Task: Add Bonne Maman Lemon Curd to the cart.
Action: Mouse moved to (632, 247)
Screenshot: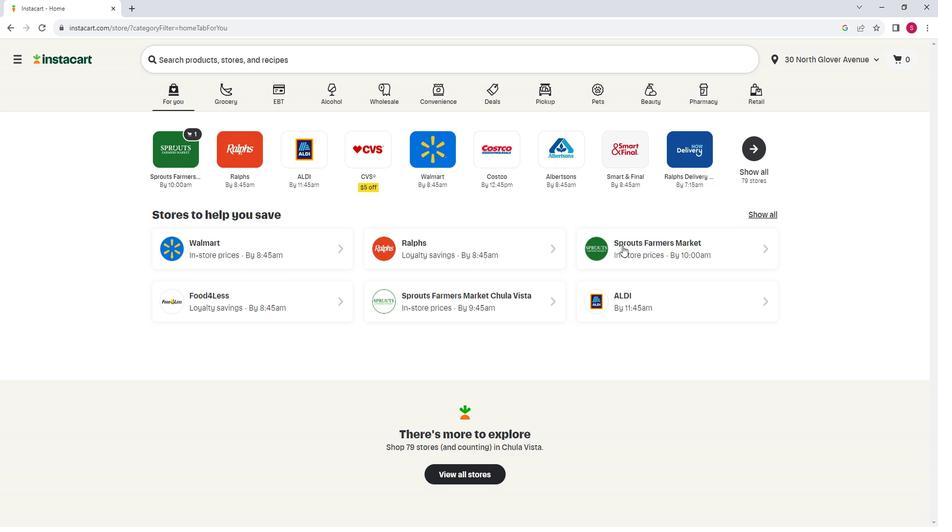 
Action: Mouse pressed left at (632, 247)
Screenshot: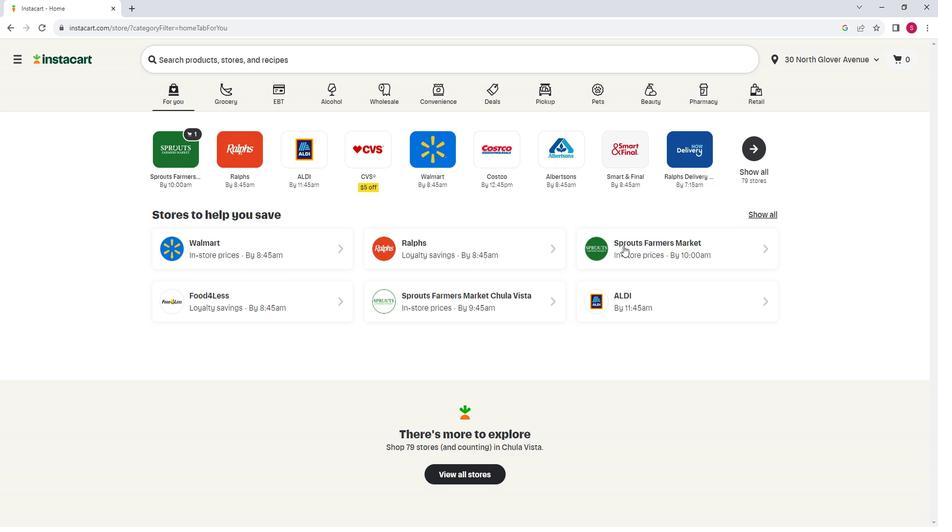 
Action: Mouse moved to (623, 249)
Screenshot: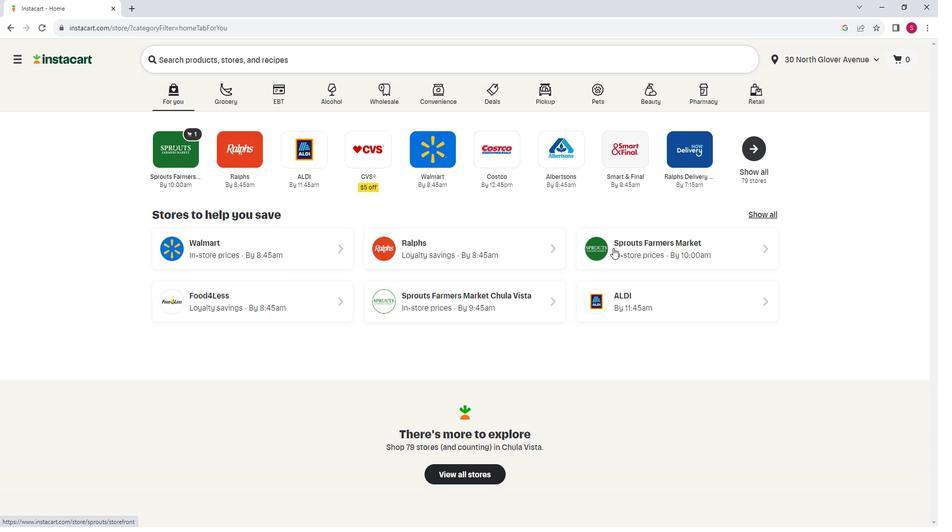 
Action: Mouse pressed left at (623, 249)
Screenshot: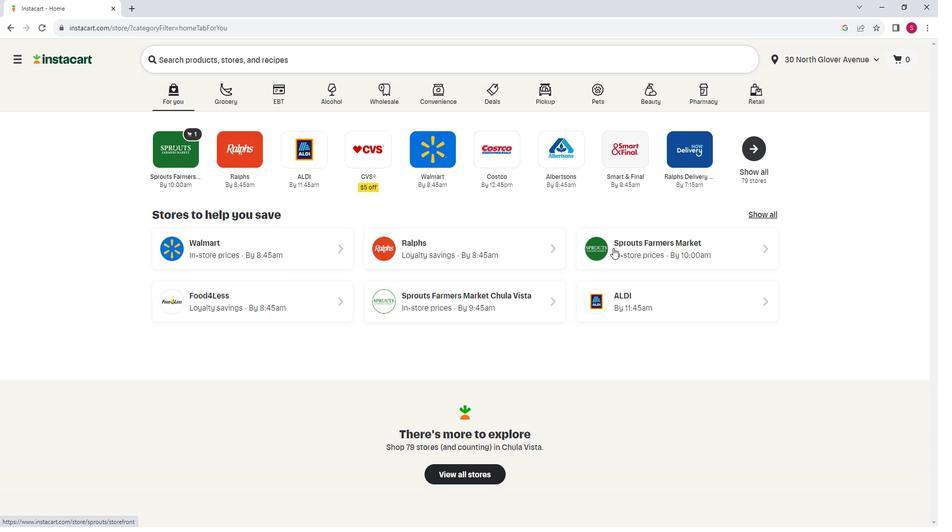 
Action: Mouse moved to (70, 344)
Screenshot: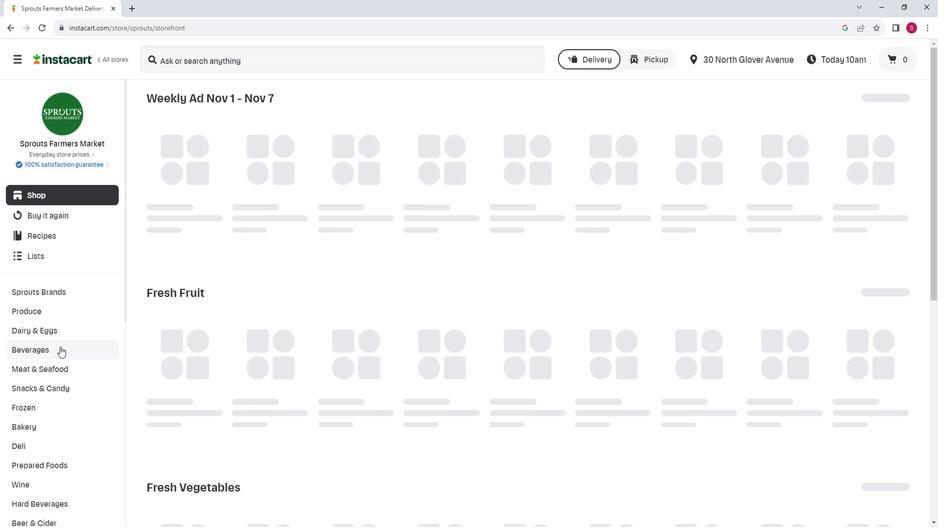 
Action: Mouse scrolled (70, 344) with delta (0, 0)
Screenshot: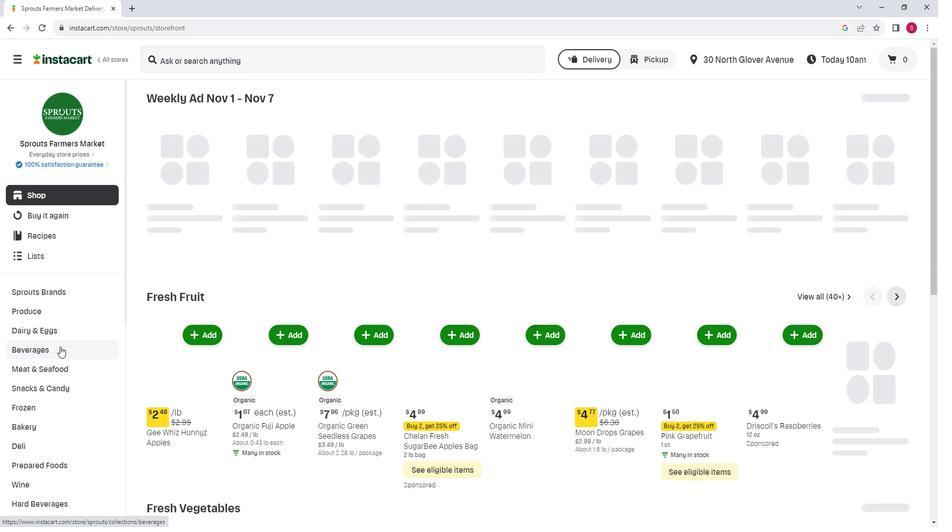 
Action: Mouse scrolled (70, 344) with delta (0, 0)
Screenshot: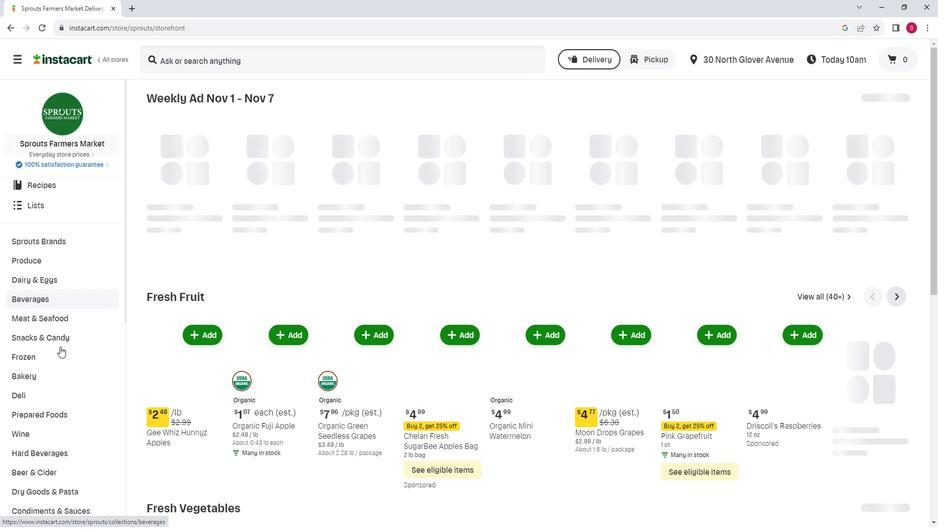 
Action: Mouse moved to (70, 361)
Screenshot: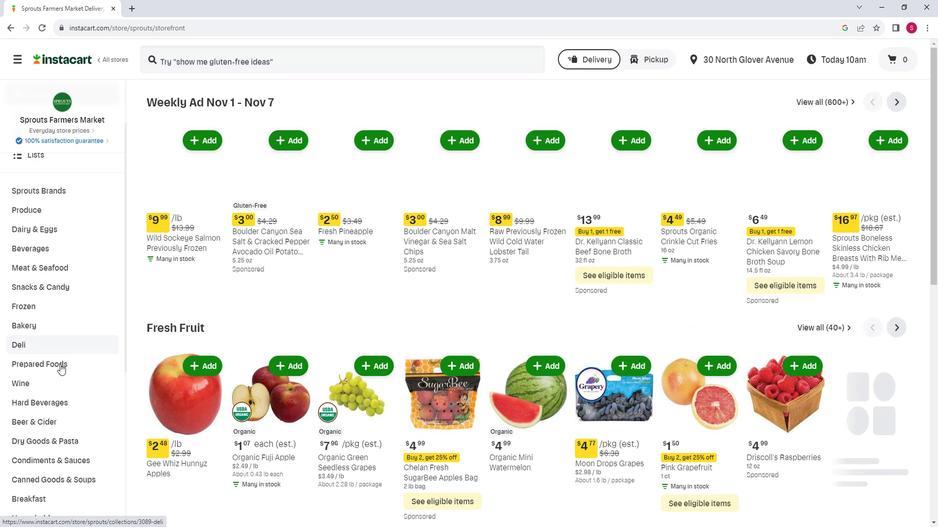 
Action: Mouse scrolled (70, 361) with delta (0, 0)
Screenshot: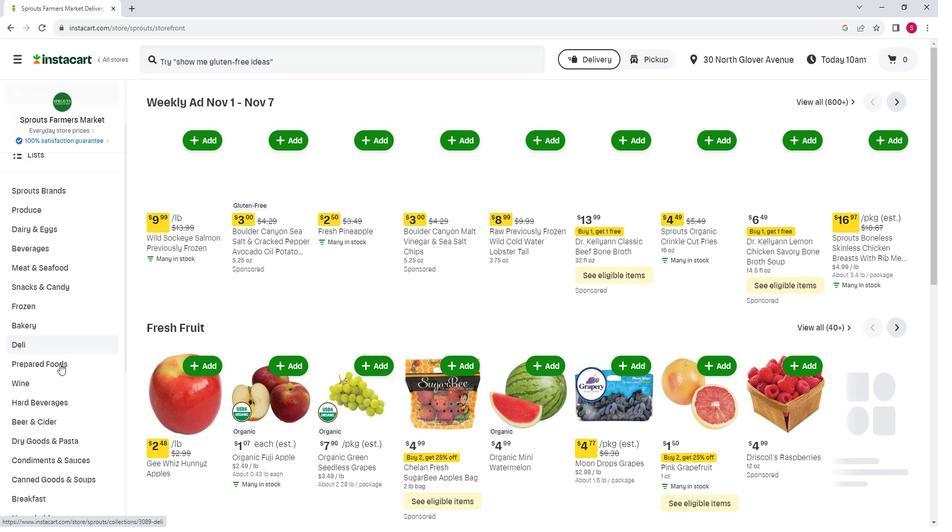 
Action: Mouse moved to (58, 433)
Screenshot: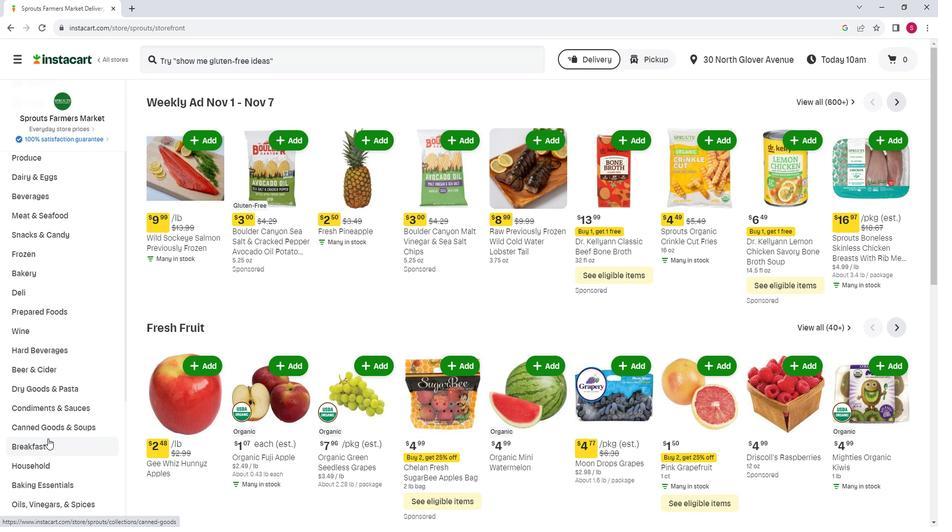 
Action: Mouse pressed left at (58, 433)
Screenshot: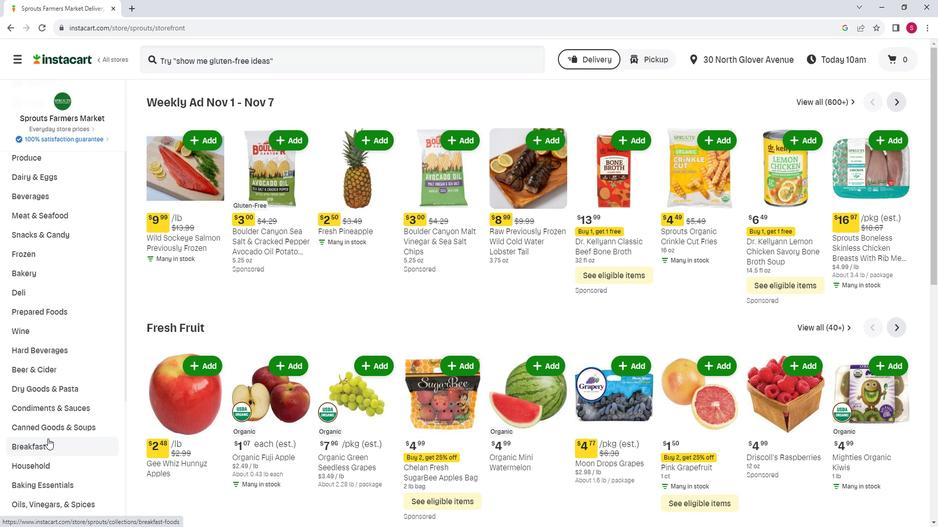 
Action: Mouse moved to (590, 127)
Screenshot: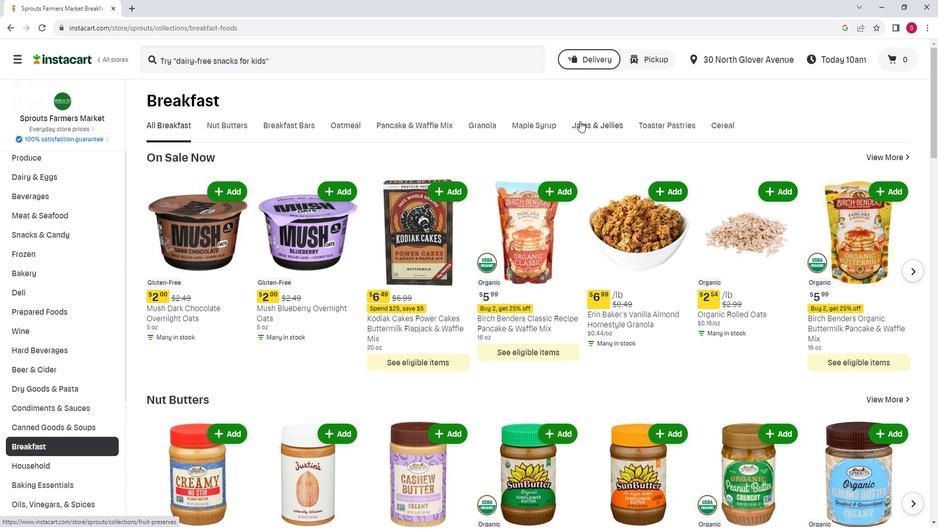 
Action: Mouse pressed left at (590, 127)
Screenshot: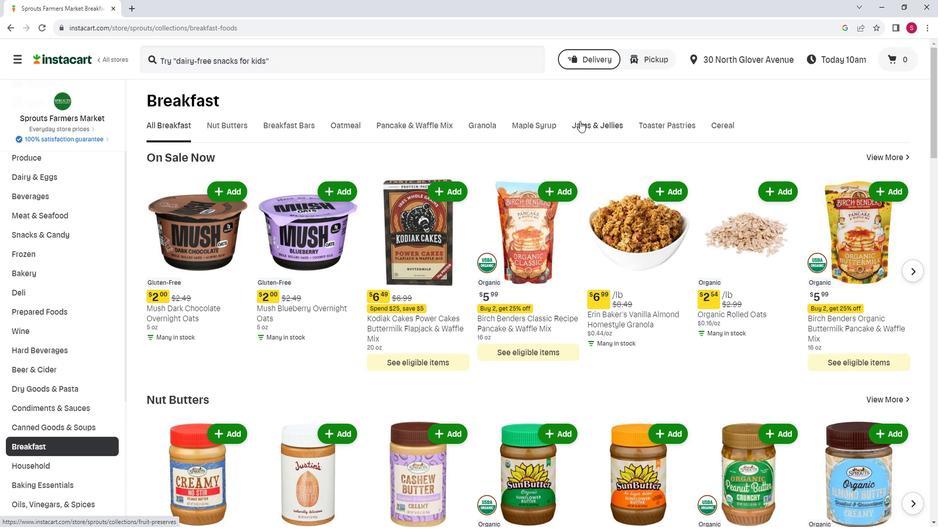 
Action: Mouse moved to (257, 176)
Screenshot: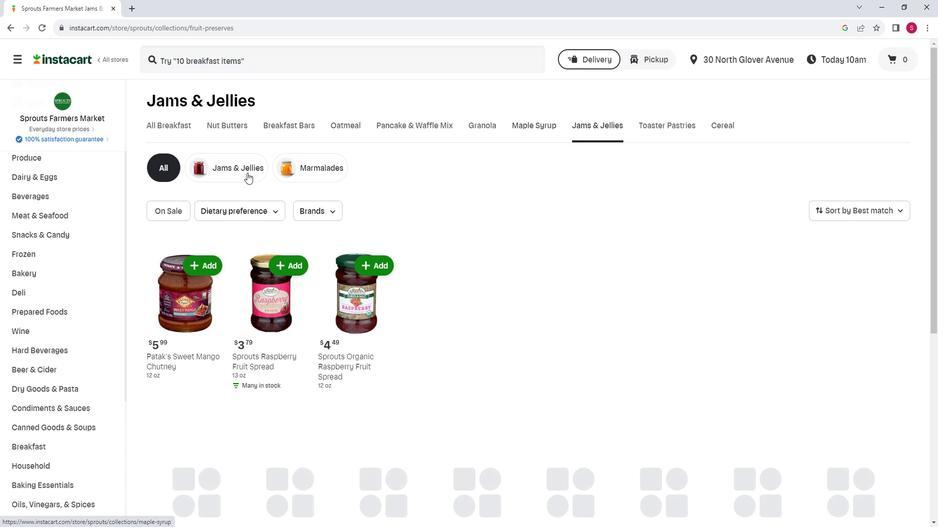 
Action: Mouse pressed left at (257, 176)
Screenshot: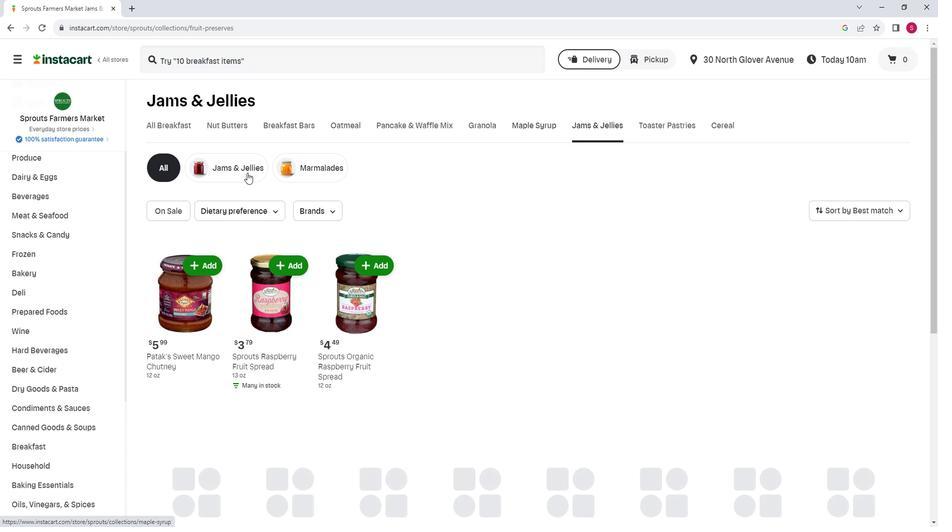 
Action: Mouse moved to (411, 187)
Screenshot: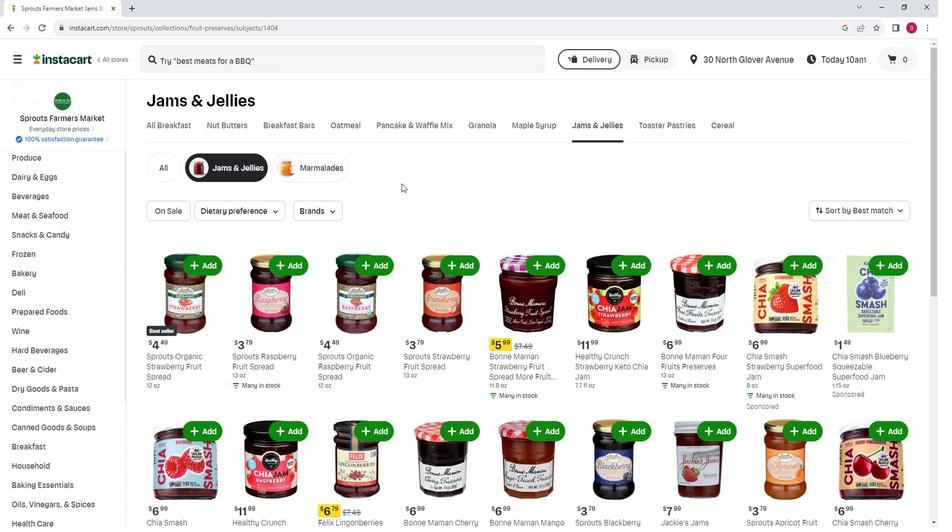 
Action: Mouse scrolled (411, 186) with delta (0, 0)
Screenshot: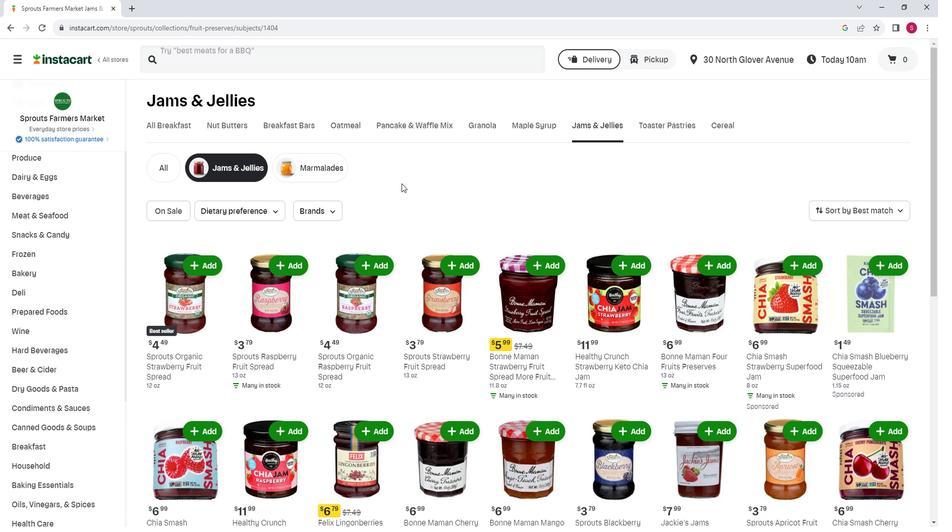 
Action: Mouse moved to (402, 225)
Screenshot: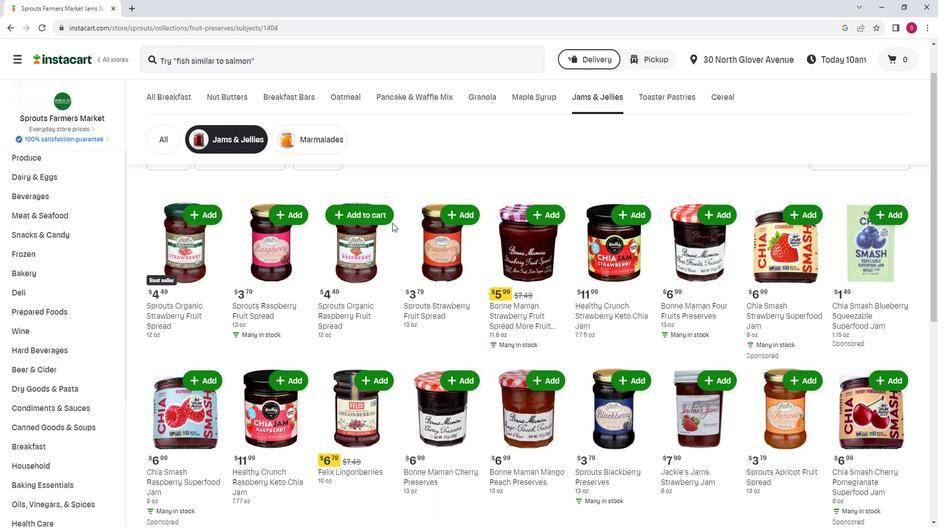 
Action: Mouse scrolled (402, 224) with delta (0, 0)
Screenshot: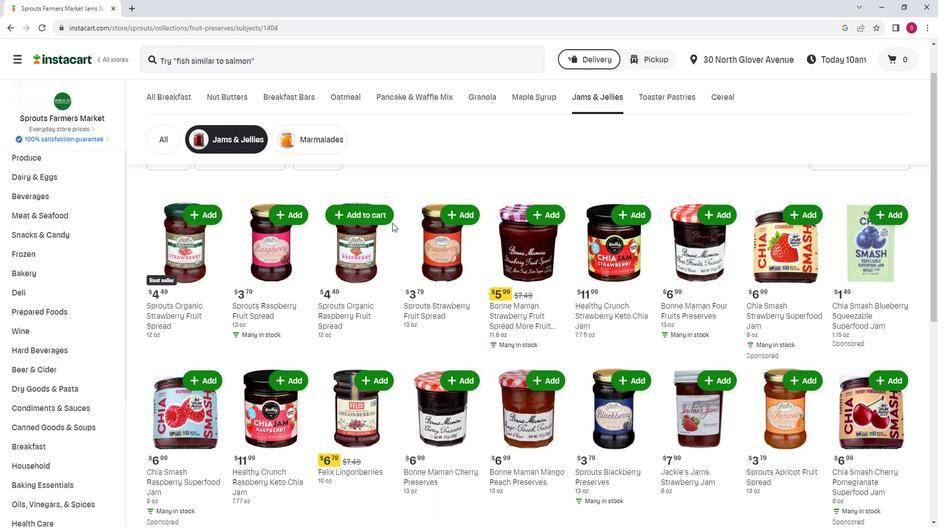 
Action: Mouse moved to (409, 229)
Screenshot: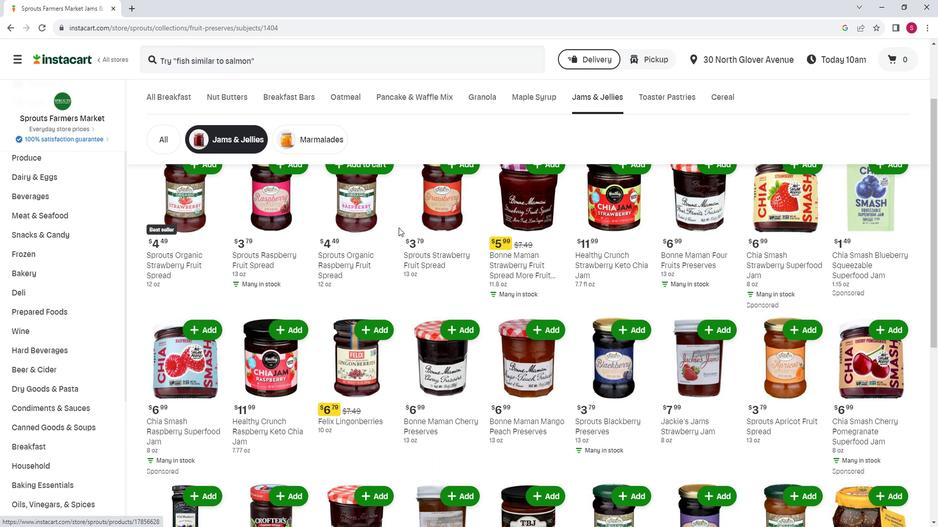 
Action: Mouse scrolled (409, 229) with delta (0, 0)
Screenshot: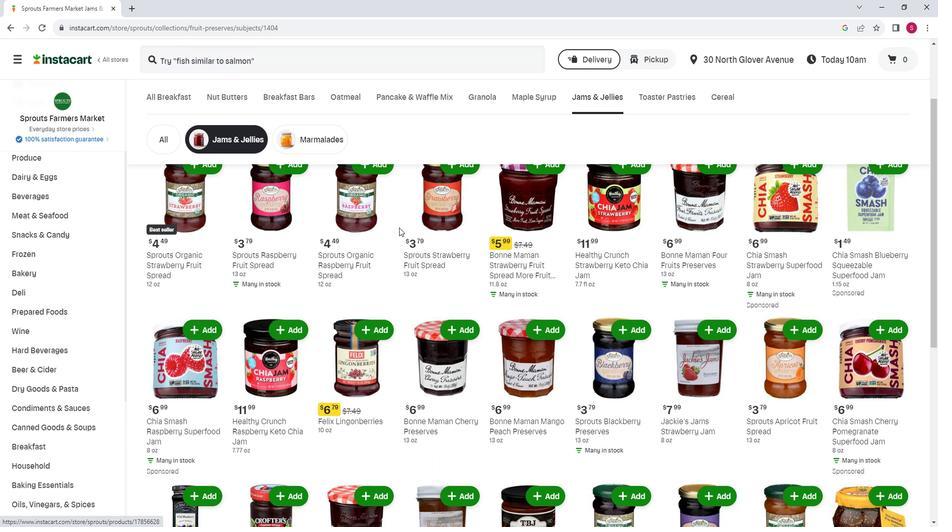 
Action: Mouse moved to (411, 234)
Screenshot: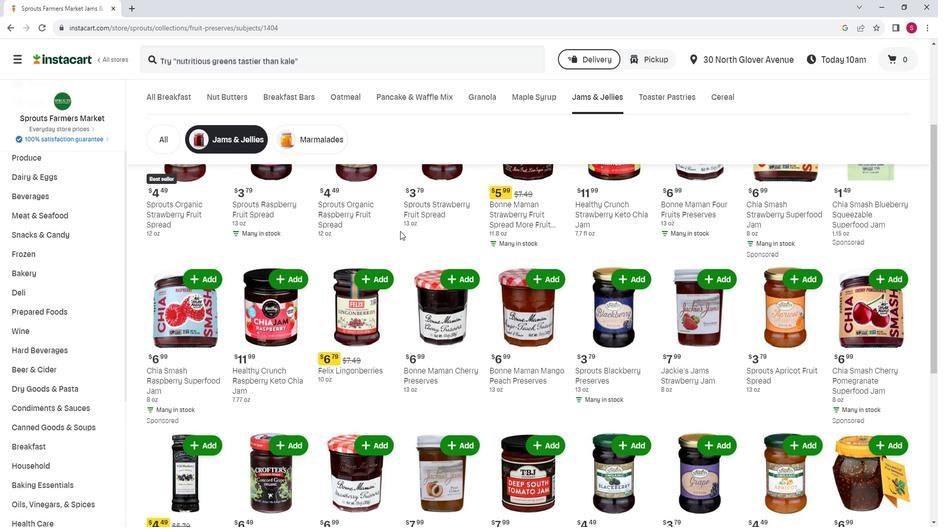 
Action: Mouse scrolled (411, 233) with delta (0, 0)
Screenshot: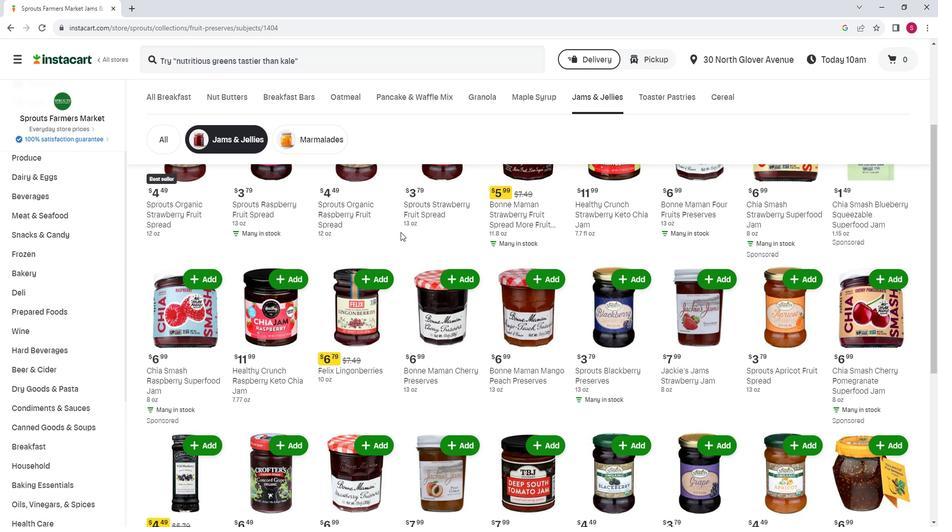 
Action: Mouse scrolled (411, 233) with delta (0, 0)
Screenshot: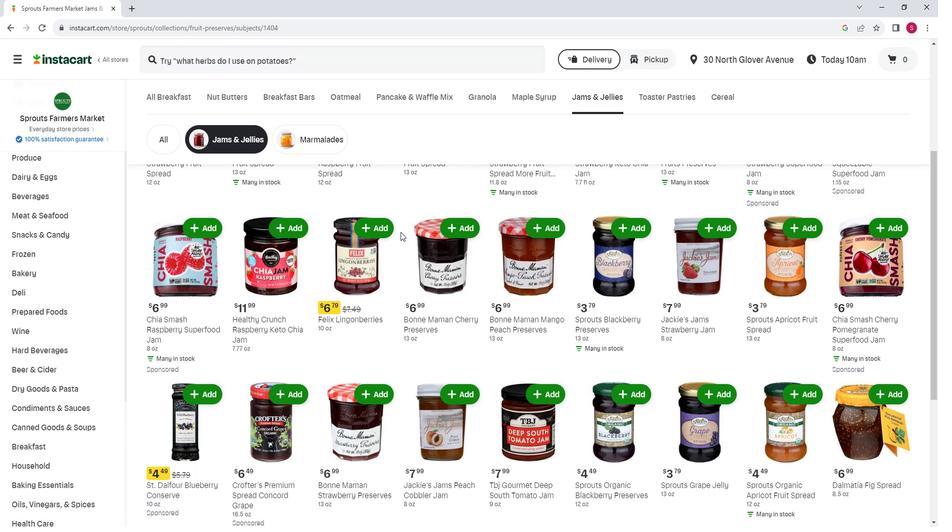 
Action: Mouse moved to (411, 234)
Screenshot: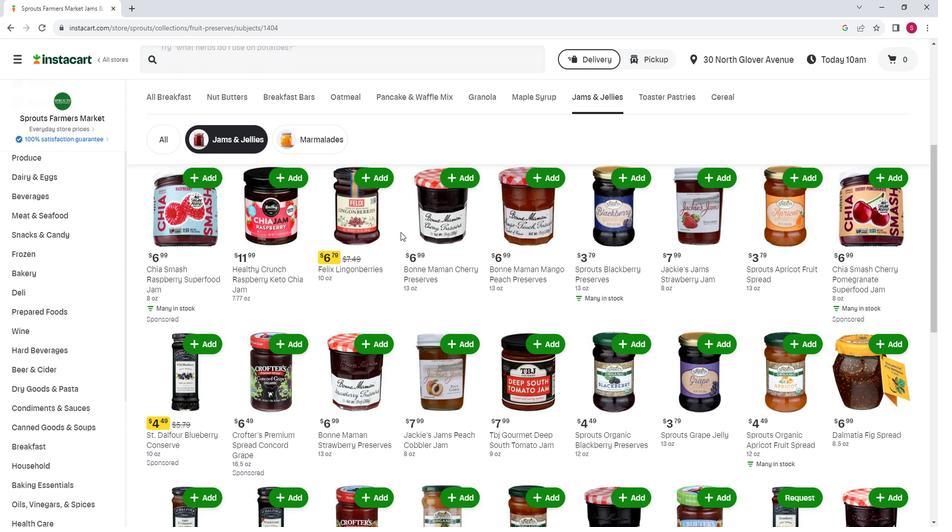 
Action: Mouse scrolled (411, 234) with delta (0, 0)
Screenshot: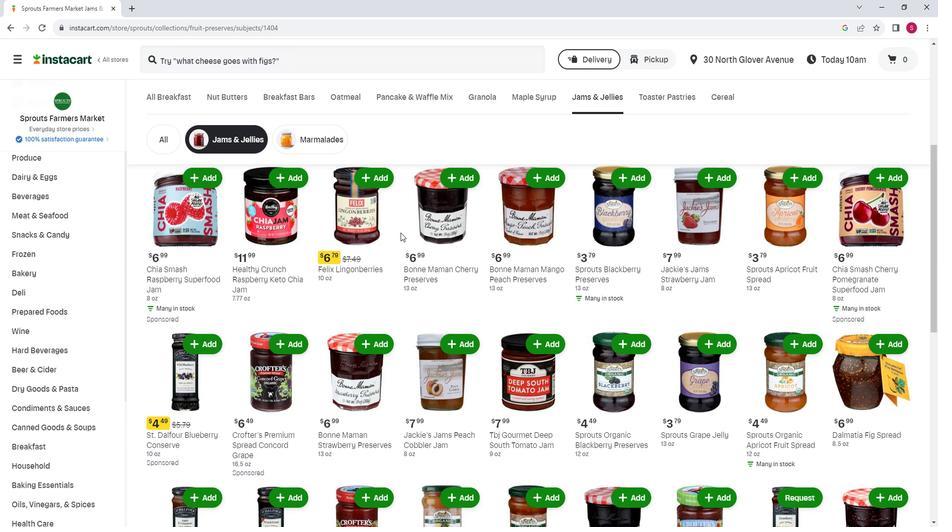 
Action: Mouse scrolled (411, 234) with delta (0, 0)
Screenshot: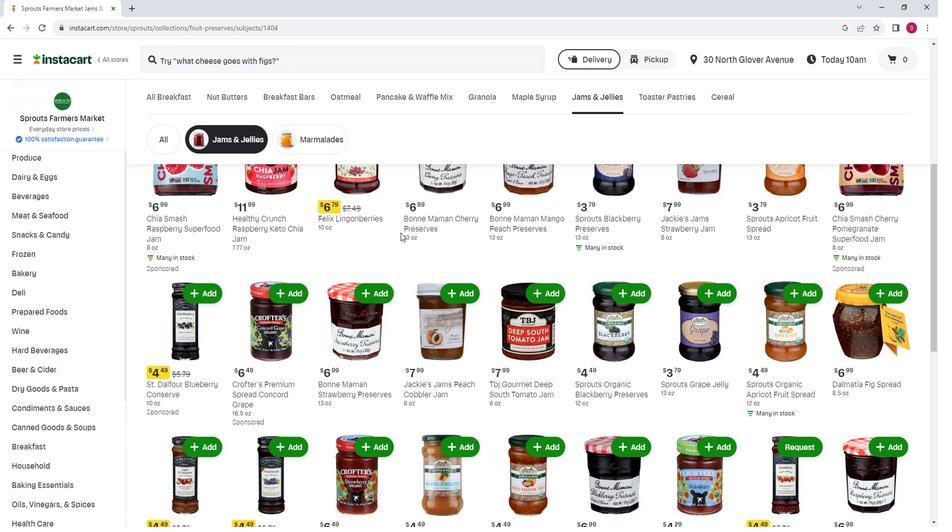 
Action: Mouse scrolled (411, 234) with delta (0, 0)
Screenshot: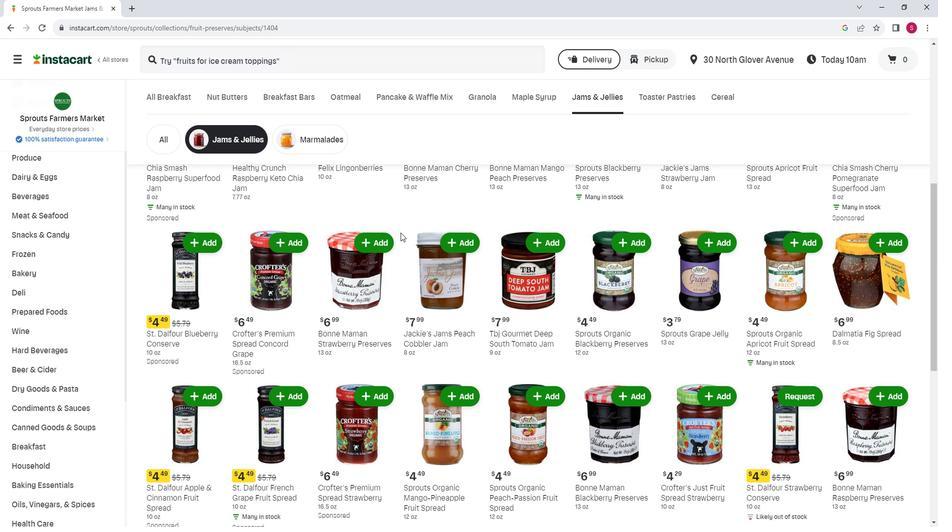 
Action: Mouse scrolled (411, 234) with delta (0, 0)
Screenshot: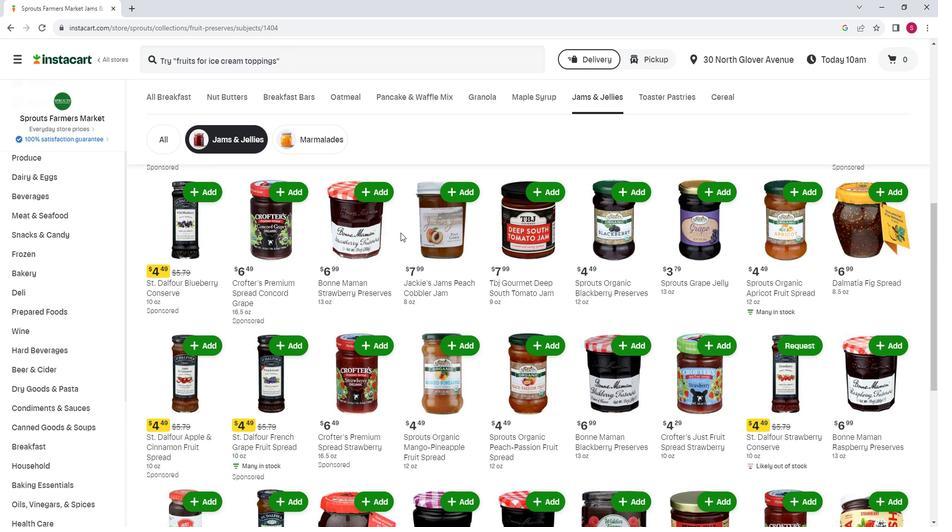 
Action: Mouse moved to (409, 236)
Screenshot: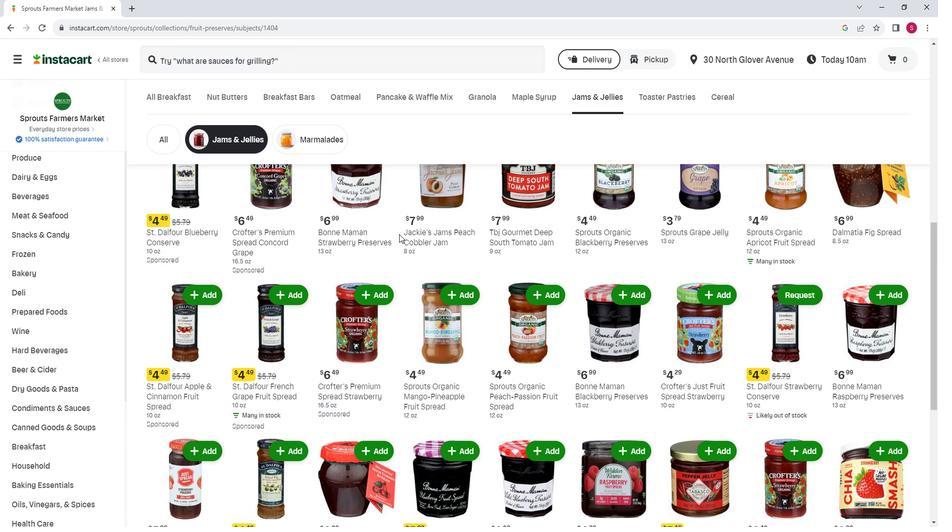 
Action: Mouse scrolled (409, 235) with delta (0, 0)
Screenshot: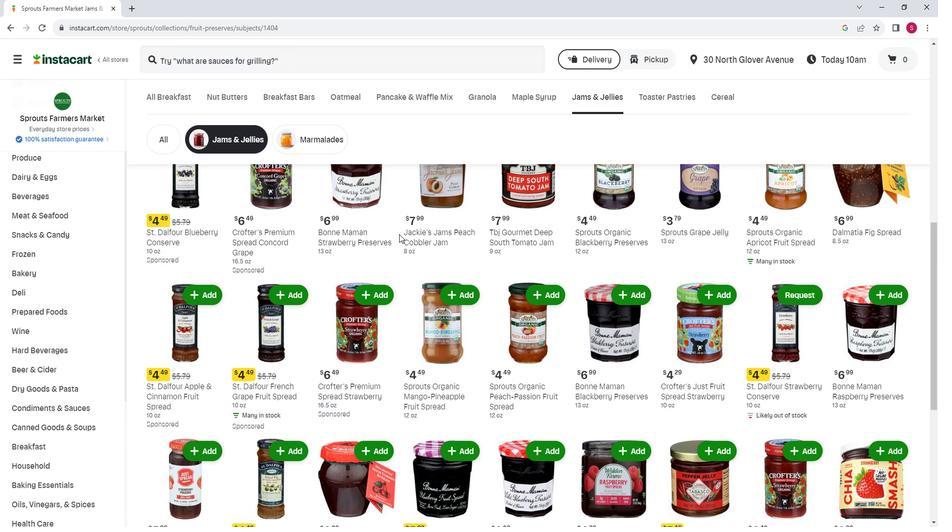 
Action: Mouse moved to (409, 236)
Screenshot: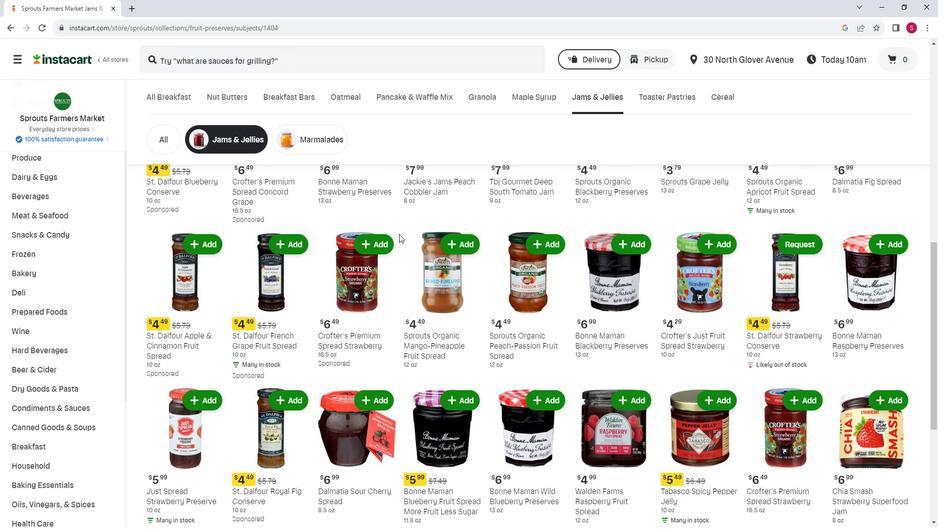 
Action: Mouse scrolled (409, 235) with delta (0, 0)
Screenshot: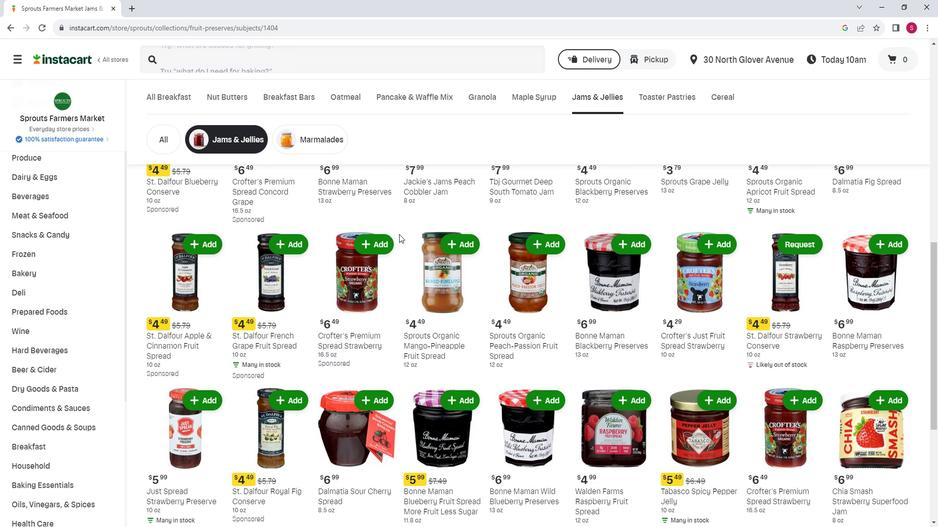 
Action: Mouse moved to (419, 229)
Screenshot: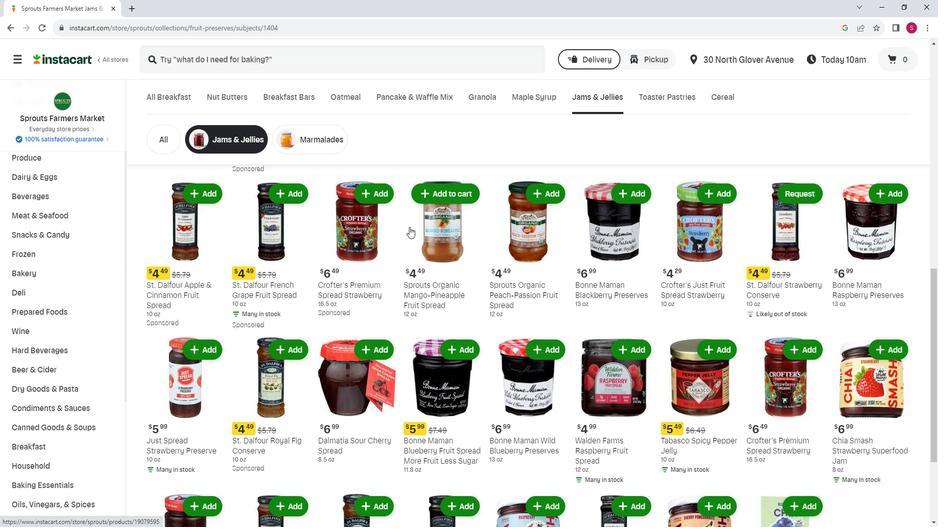 
Action: Mouse scrolled (419, 228) with delta (0, 0)
Screenshot: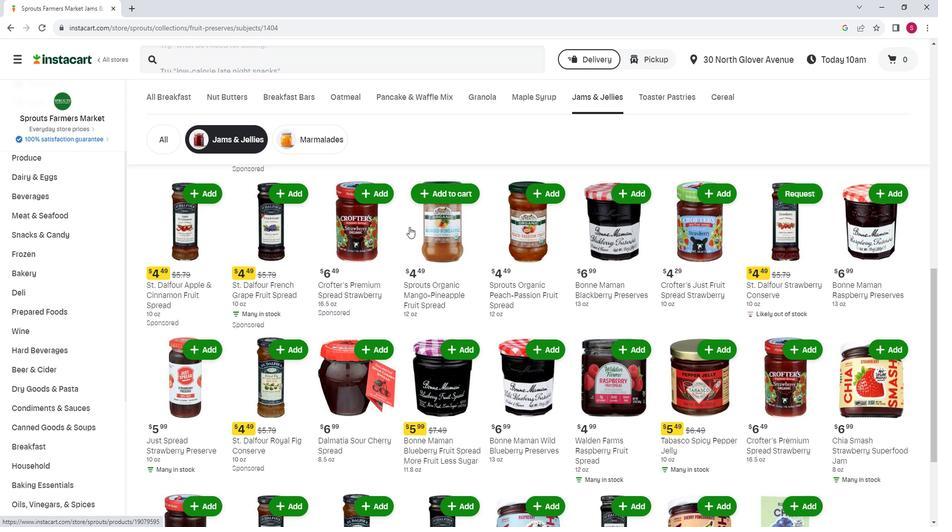 
Action: Mouse moved to (418, 224)
Screenshot: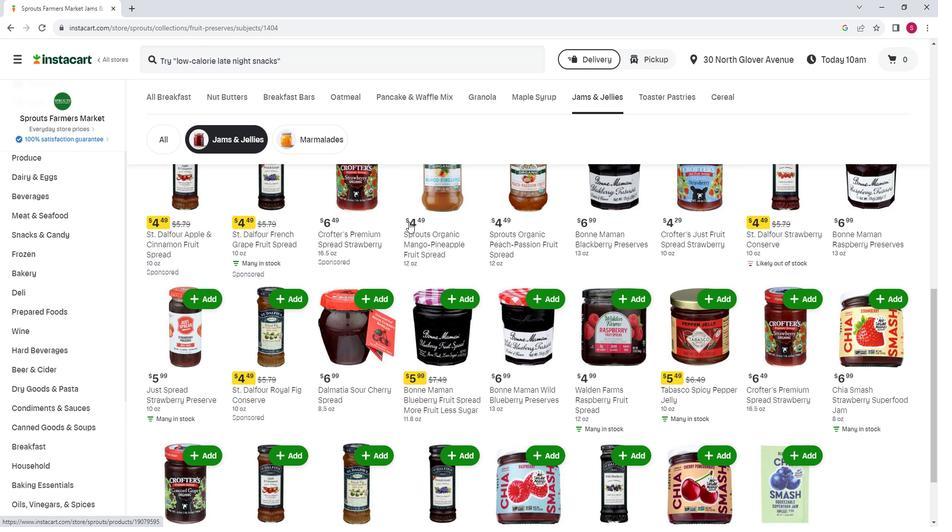 
Action: Mouse scrolled (418, 223) with delta (0, 0)
Screenshot: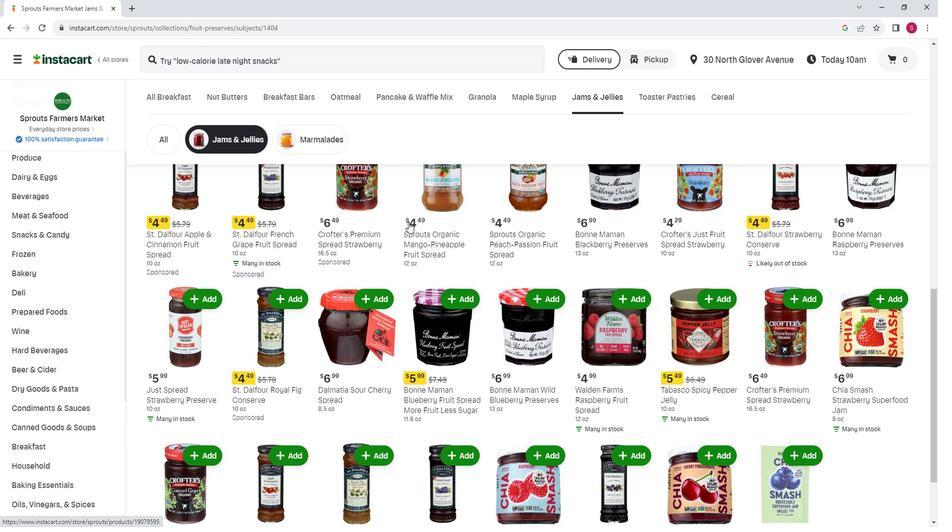 
Action: Mouse moved to (400, 238)
Screenshot: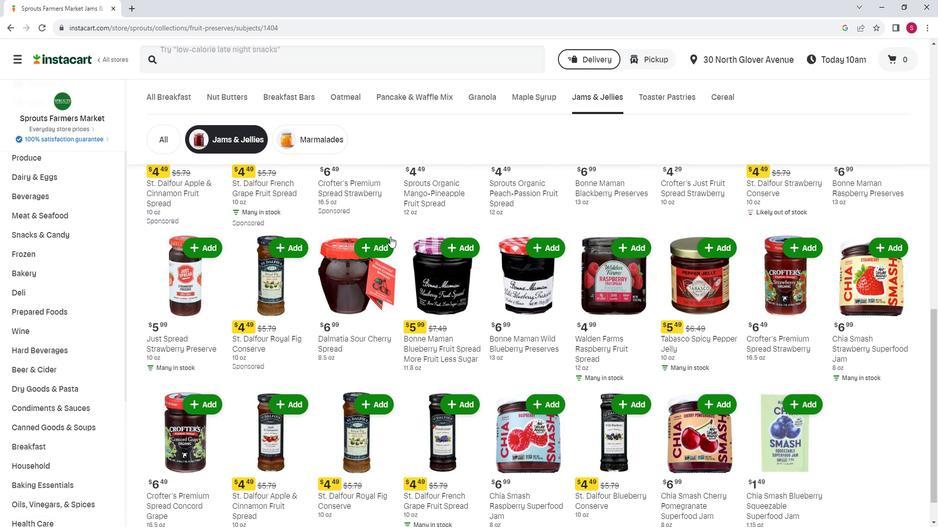 
Action: Mouse scrolled (400, 237) with delta (0, 0)
Screenshot: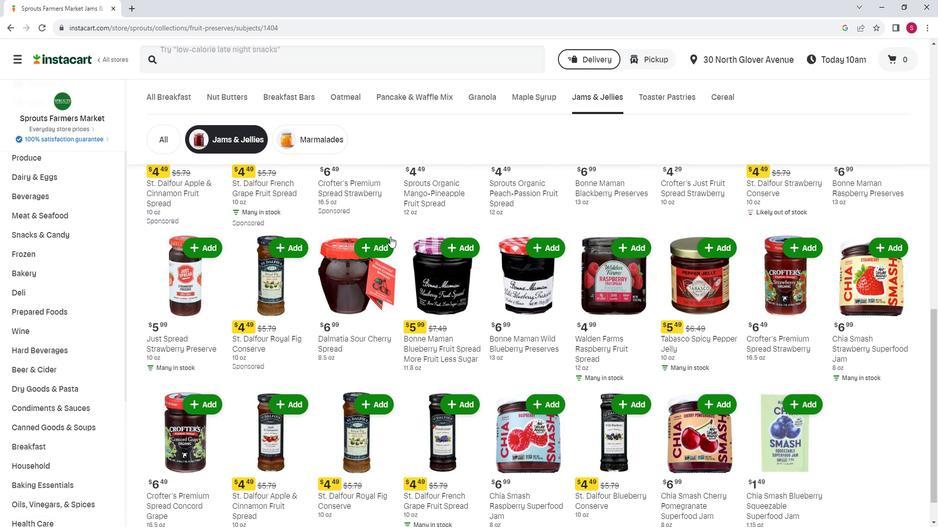 
Action: Mouse moved to (395, 236)
Screenshot: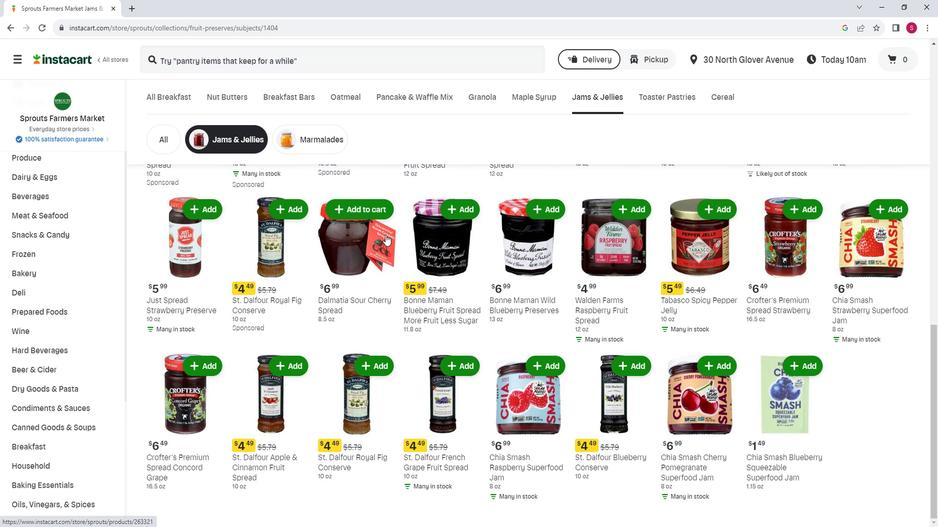 
Action: Mouse scrolled (395, 236) with delta (0, 0)
Screenshot: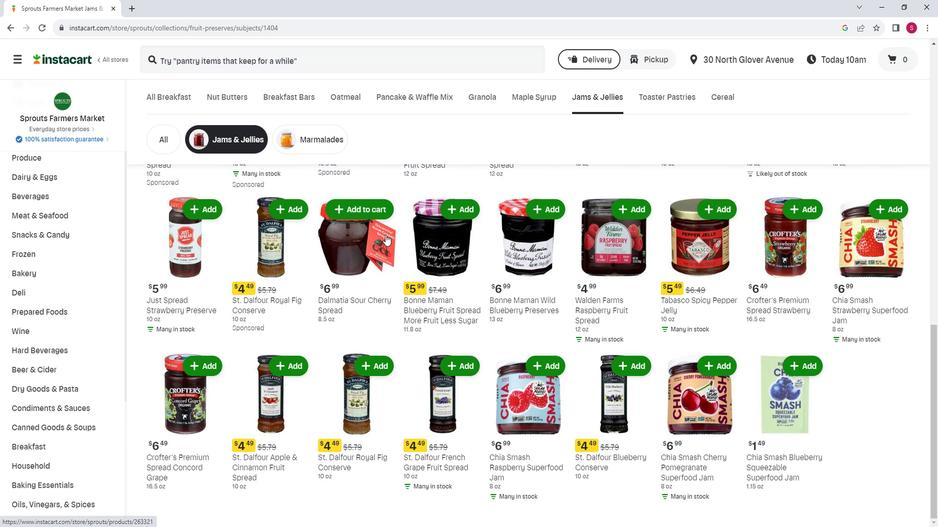 
Action: Mouse moved to (416, 278)
Screenshot: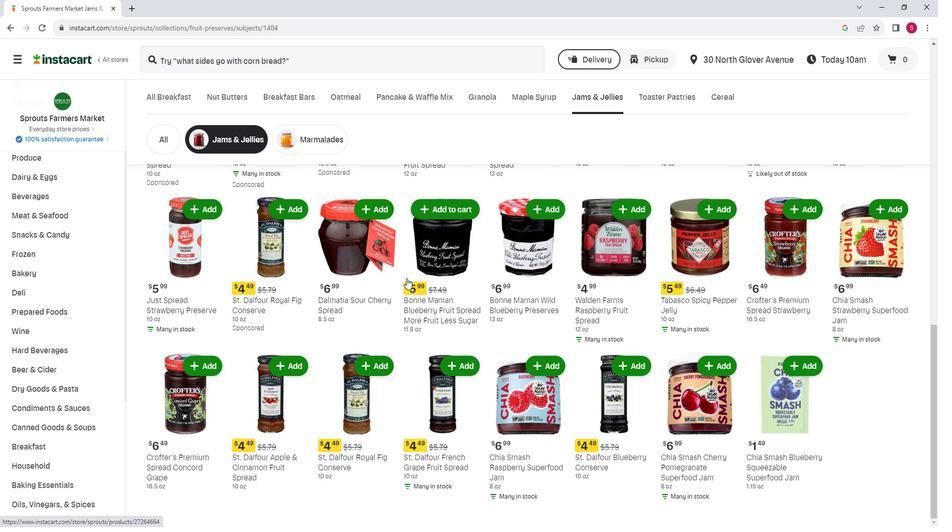 
